 Task: Add Matcha Love Swtnd Green Tea Powder to the cart.
Action: Mouse pressed left at (13, 84)
Screenshot: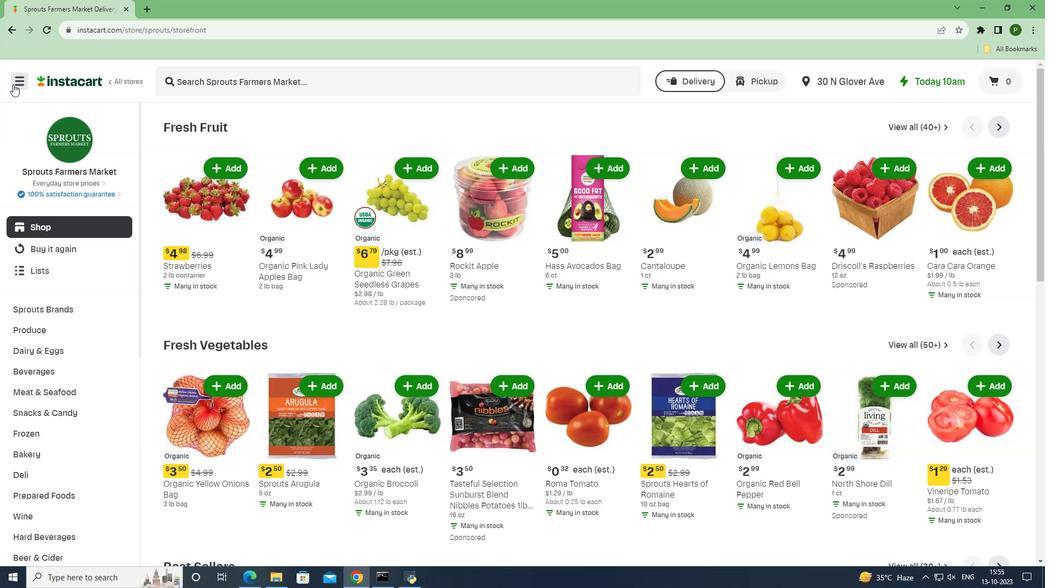 
Action: Mouse moved to (39, 286)
Screenshot: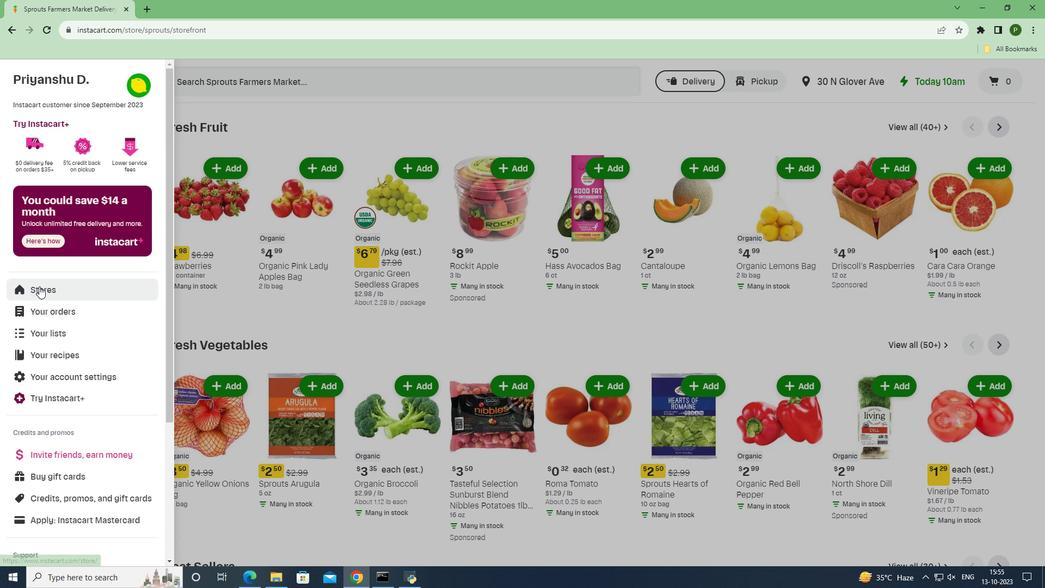 
Action: Mouse pressed left at (39, 286)
Screenshot: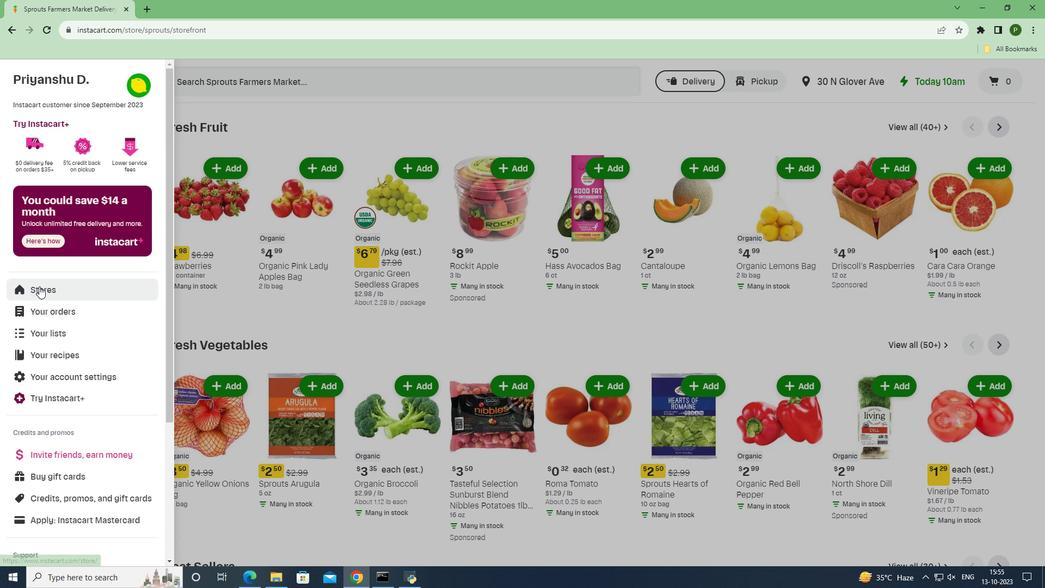 
Action: Mouse moved to (240, 131)
Screenshot: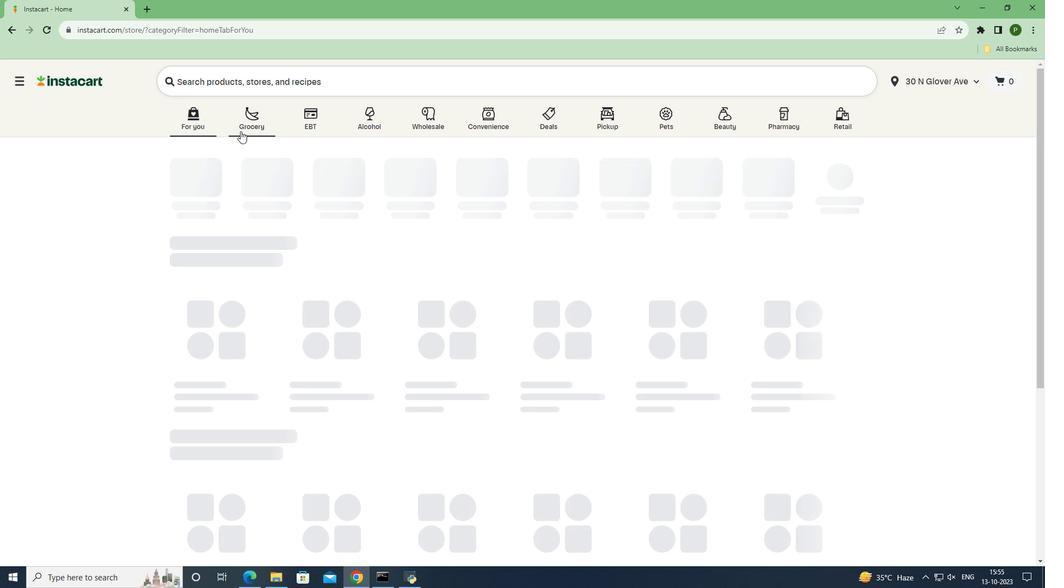 
Action: Mouse pressed left at (240, 131)
Screenshot: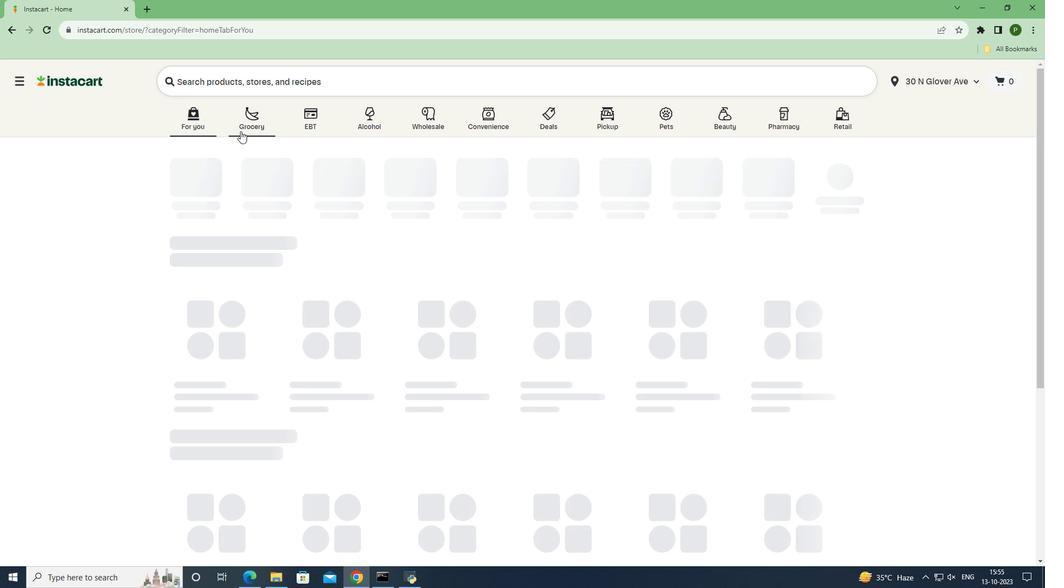 
Action: Mouse moved to (694, 264)
Screenshot: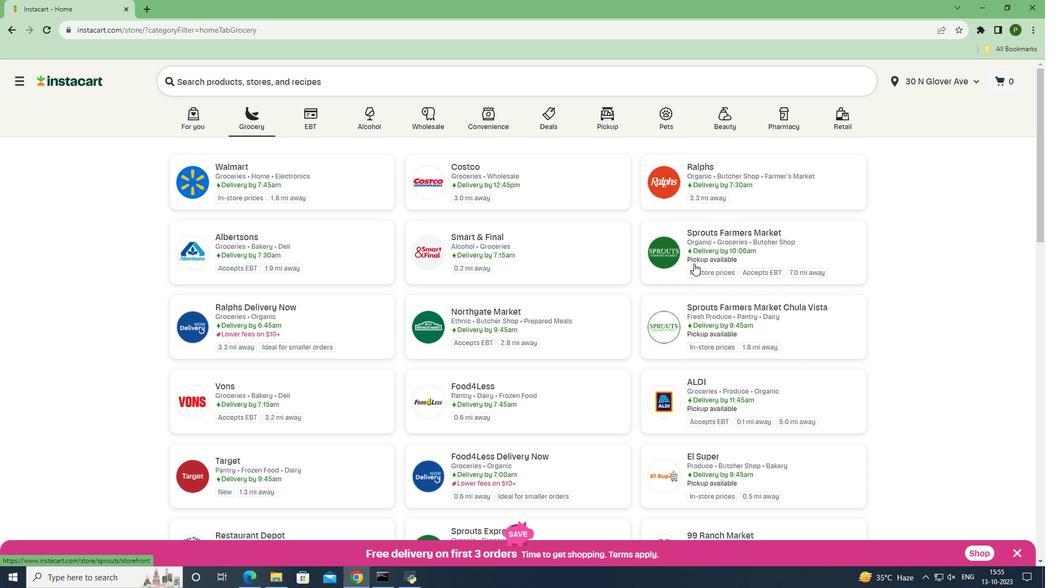 
Action: Mouse pressed left at (694, 264)
Screenshot: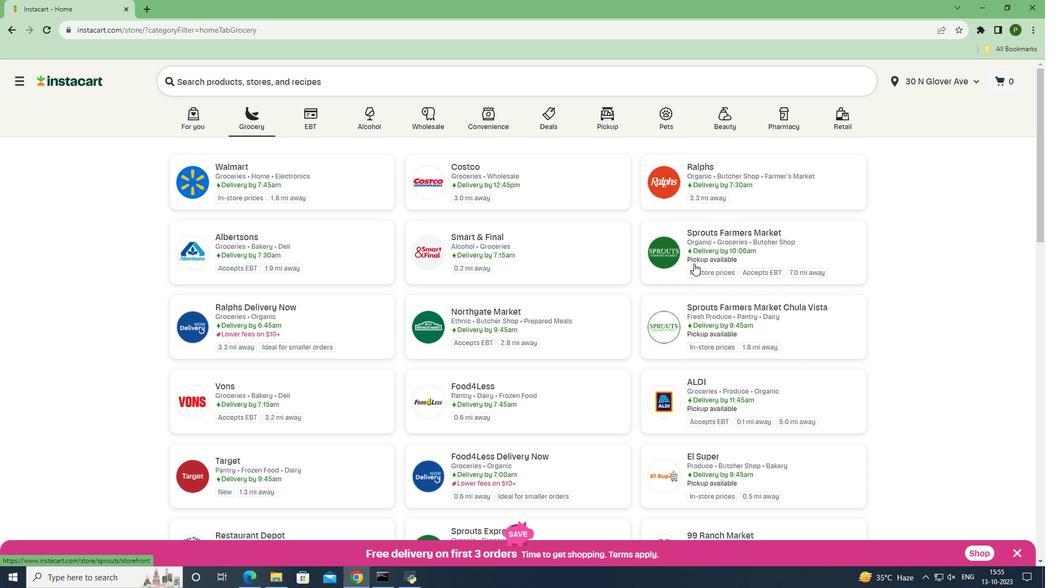 
Action: Mouse moved to (64, 377)
Screenshot: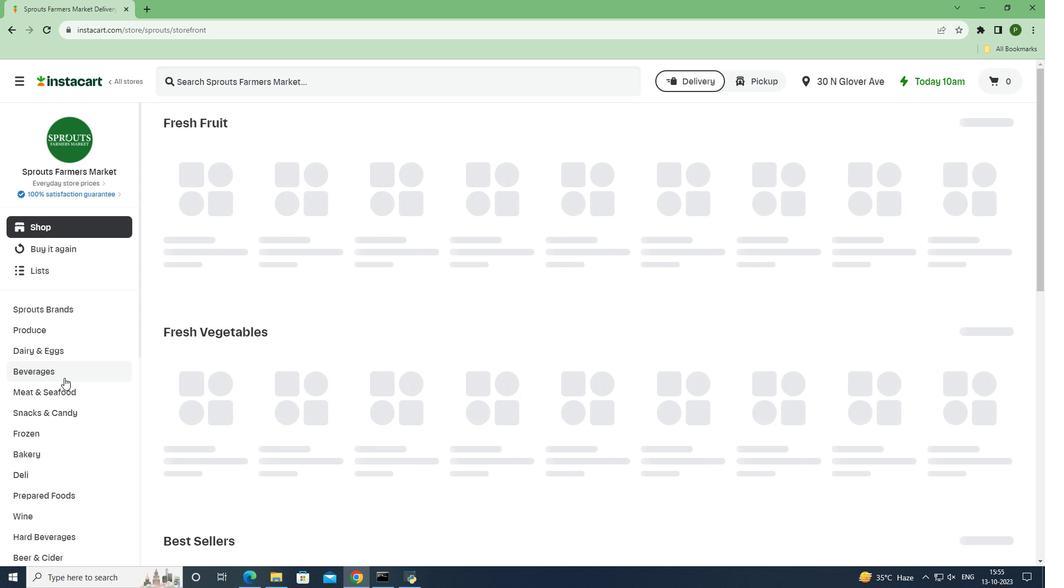 
Action: Mouse pressed left at (64, 377)
Screenshot: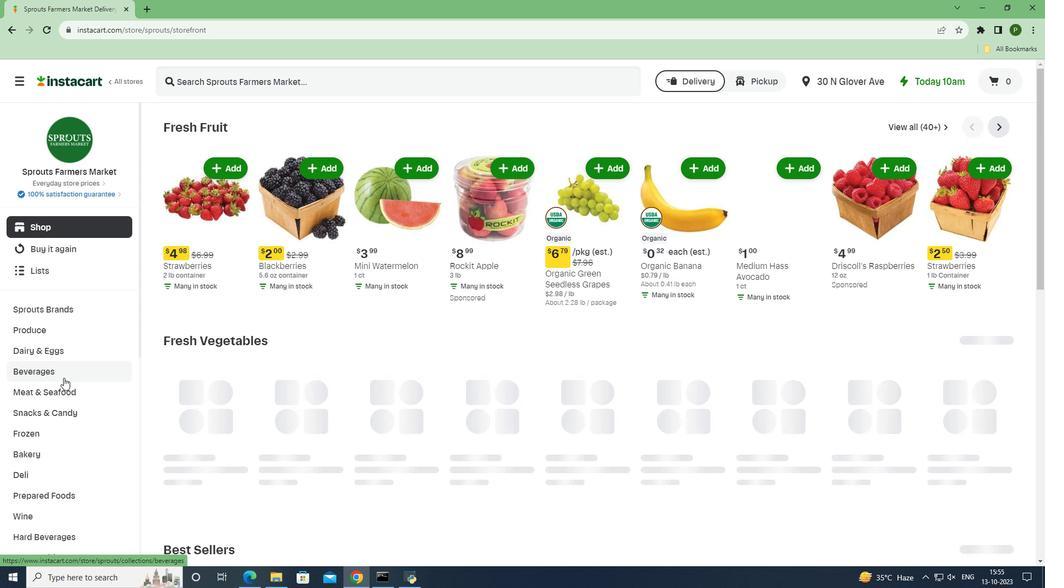 
Action: Mouse moved to (949, 153)
Screenshot: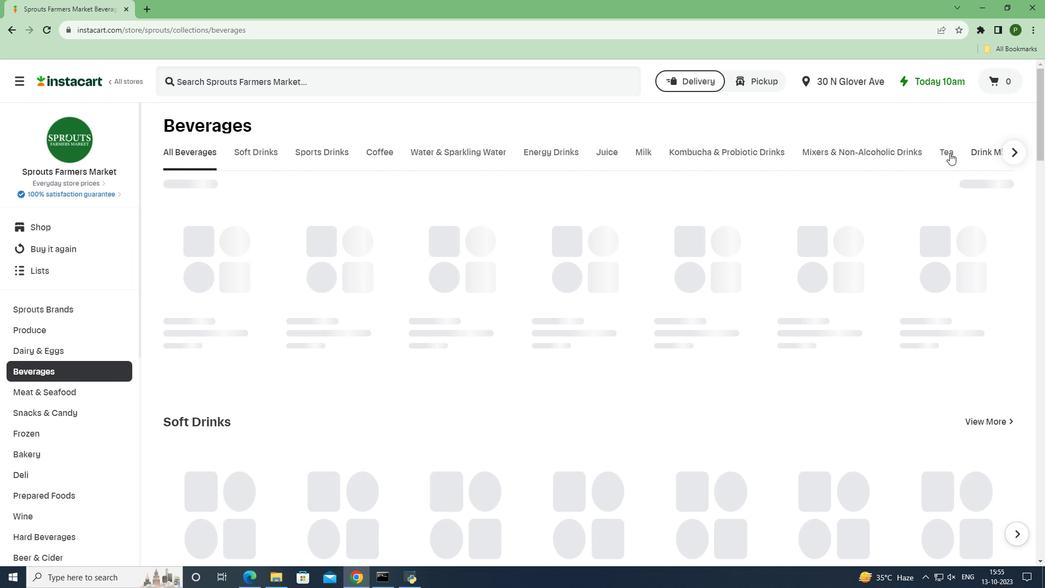 
Action: Mouse pressed left at (949, 153)
Screenshot: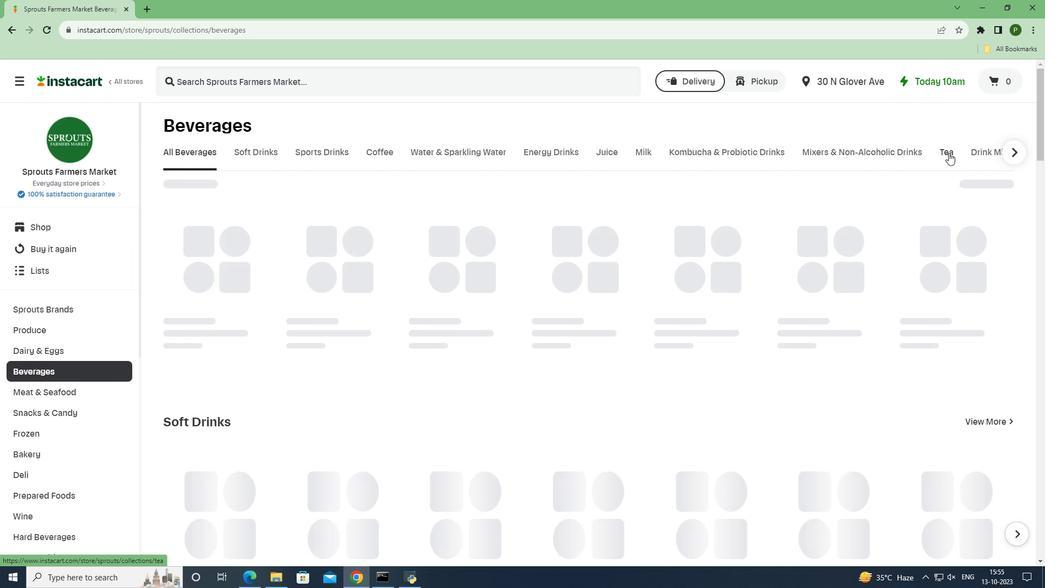 
Action: Mouse moved to (526, 83)
Screenshot: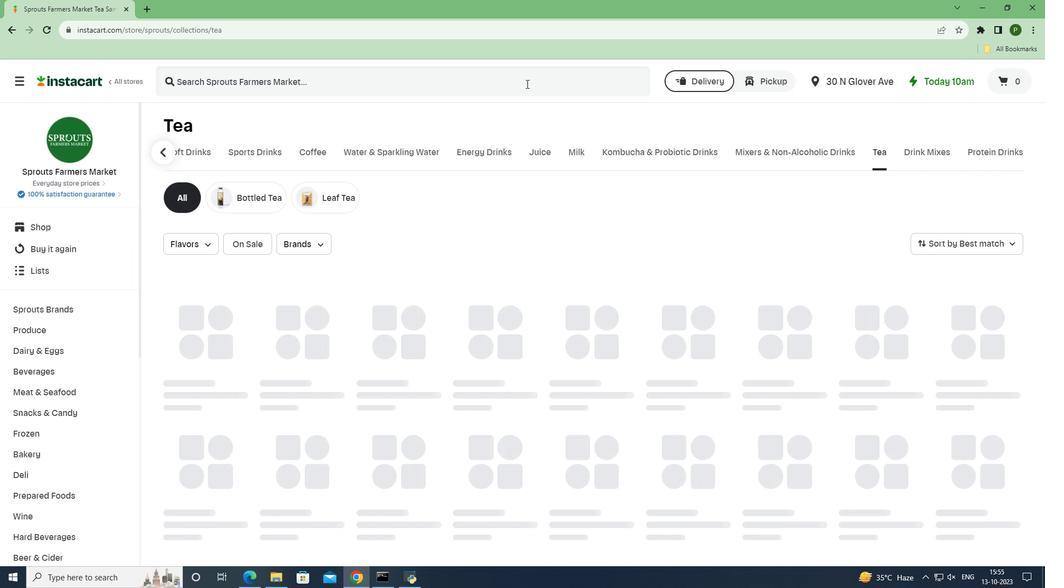 
Action: Mouse pressed left at (526, 83)
Screenshot: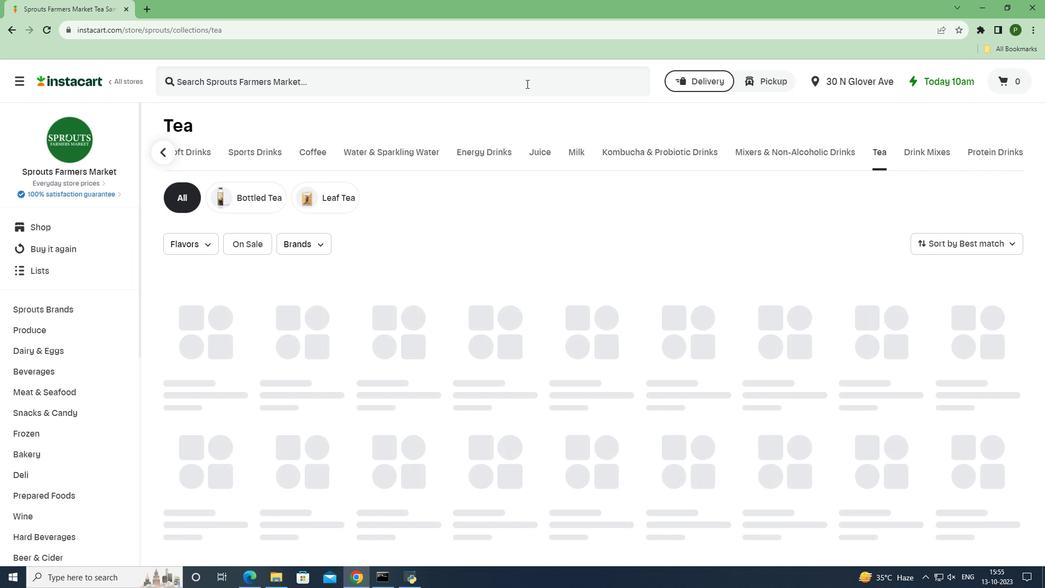 
Action: Key pressed <Key.caps_lock>M<Key.caps_lock>atcha<Key.space><Key.caps_lock>L<Key.caps_lock>ove<Key.space><Key.caps_lock>S<Key.caps_lock>wtnd<Key.space><Key.caps_lock>G<Key.caps_lock>reen<Key.space><Key.caps_lock>T<Key.caps_lock>ea<Key.space><Key.caps_lock>P<Key.caps_lock>owder<Key.space><Key.enter>
Screenshot: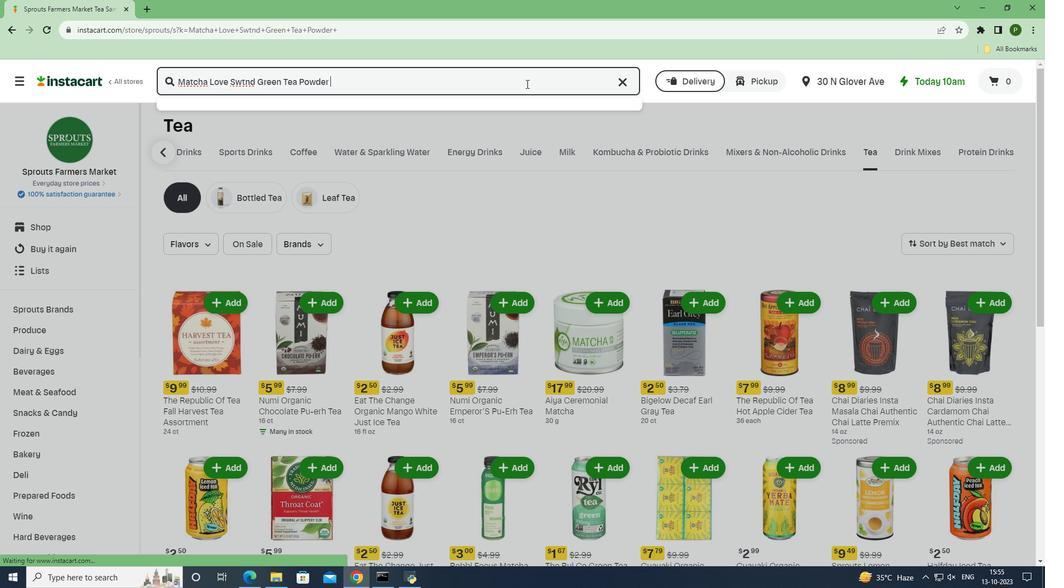 
Action: Mouse moved to (636, 187)
Screenshot: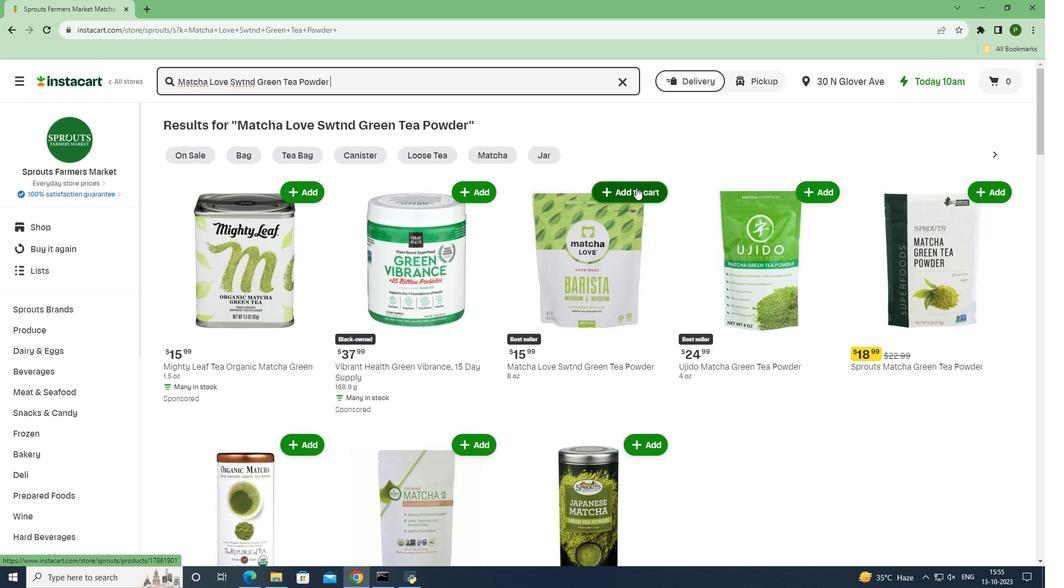
Action: Mouse pressed left at (636, 187)
Screenshot: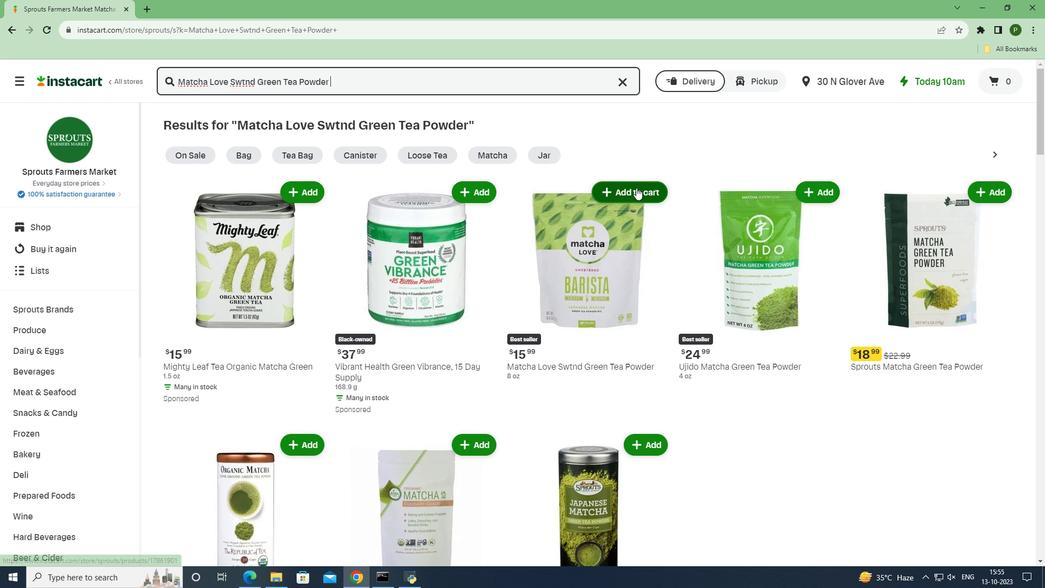 
Action: Mouse moved to (669, 240)
Screenshot: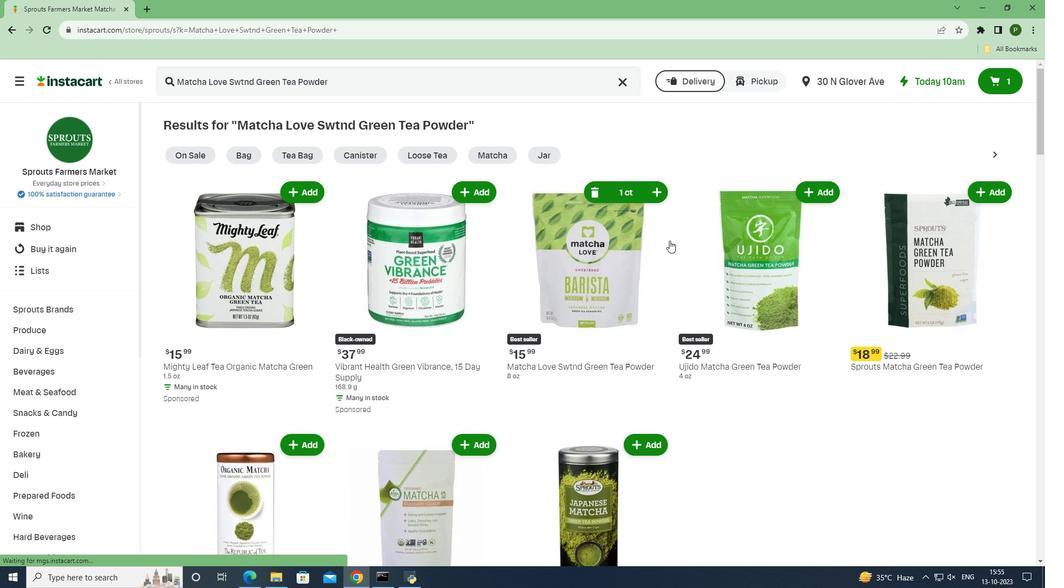 
